 Task: Set up a 30-minute session for new product feature ideation.
Action: Mouse moved to (126, 153)
Screenshot: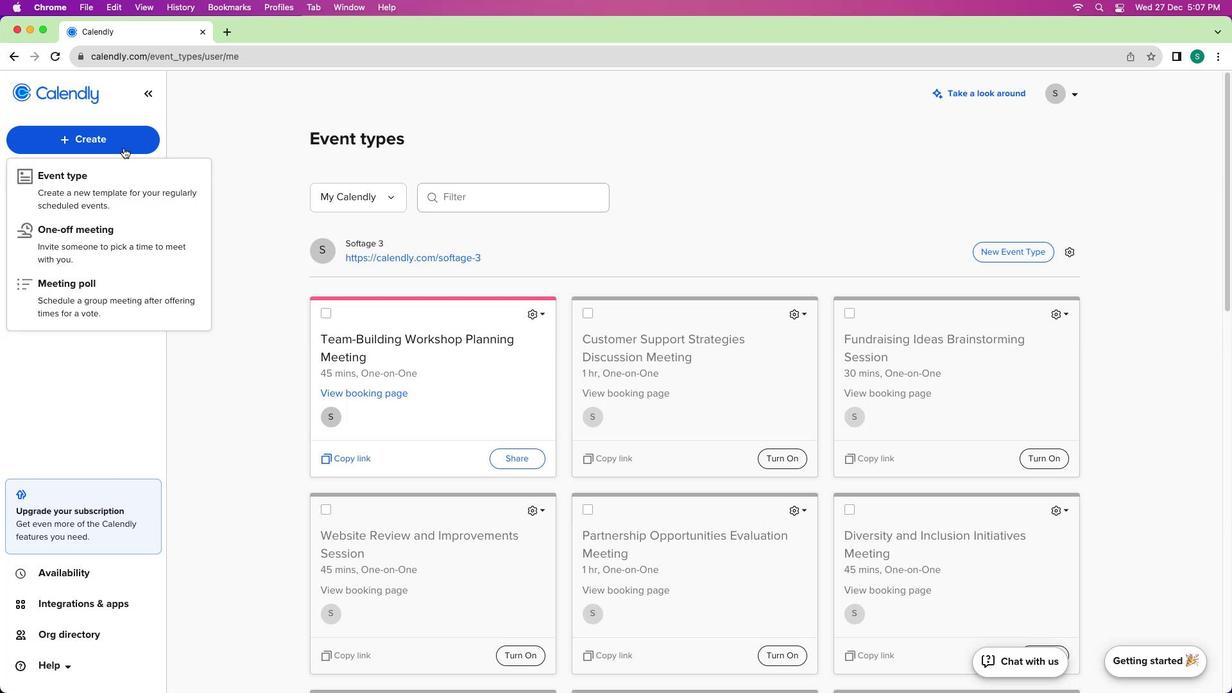 
Action: Mouse pressed left at (126, 153)
Screenshot: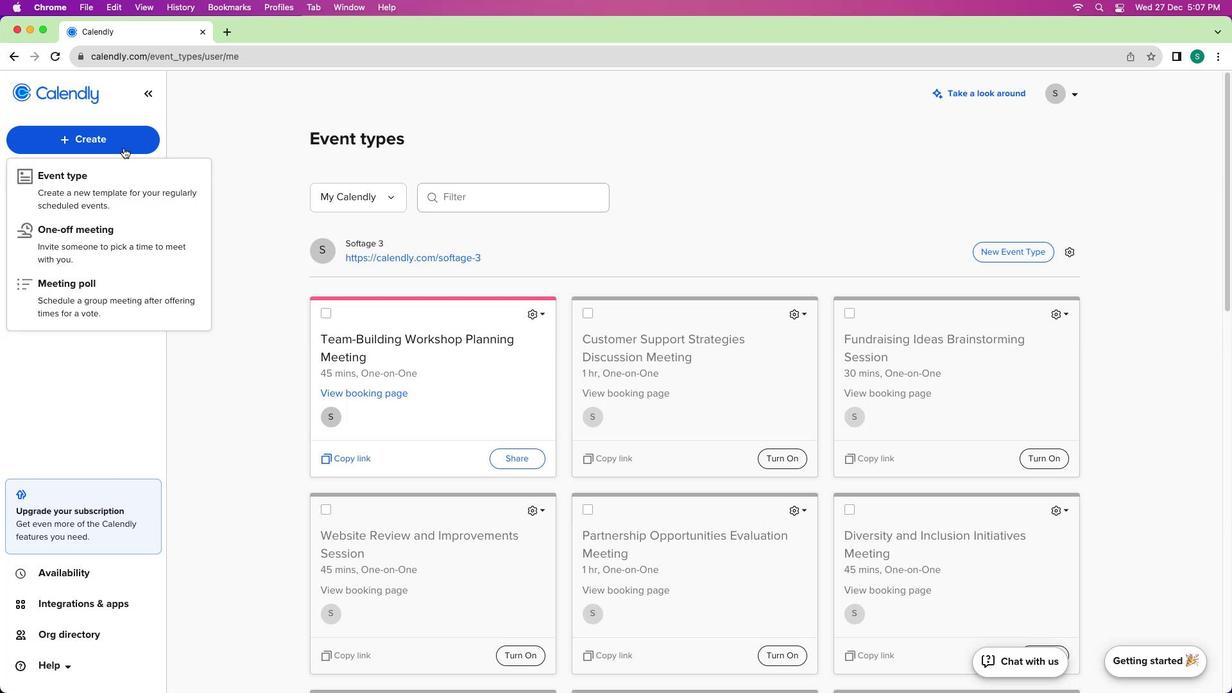 
Action: Mouse moved to (119, 143)
Screenshot: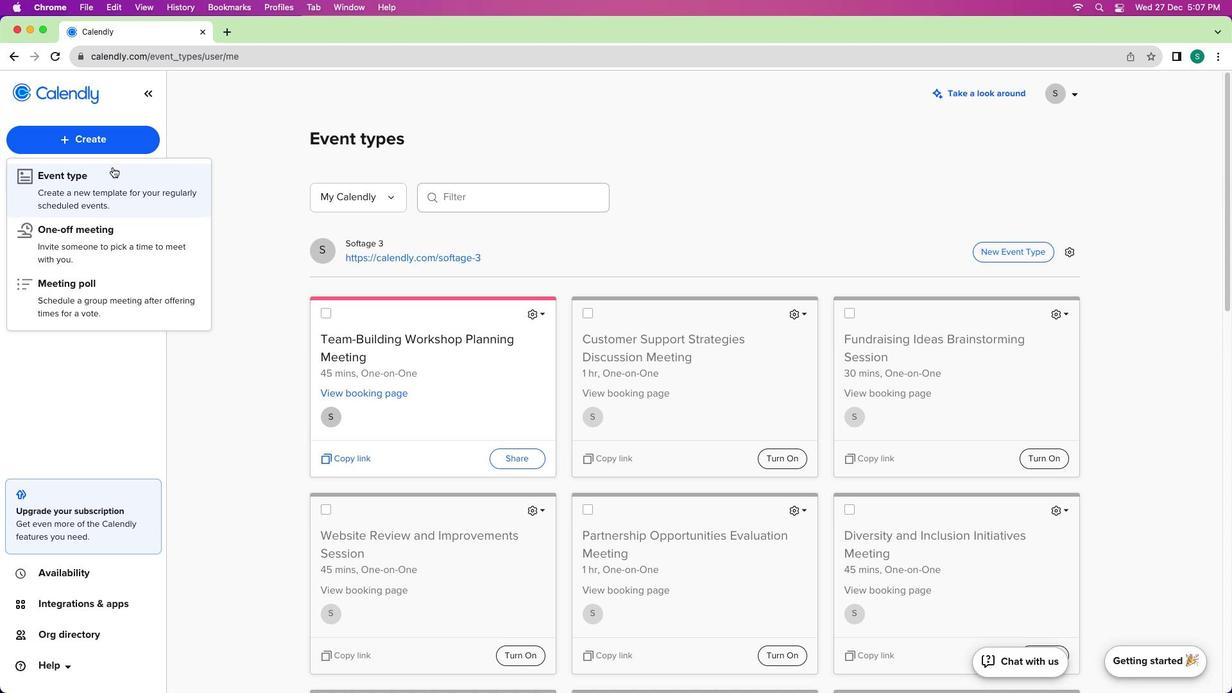 
Action: Mouse pressed left at (119, 143)
Screenshot: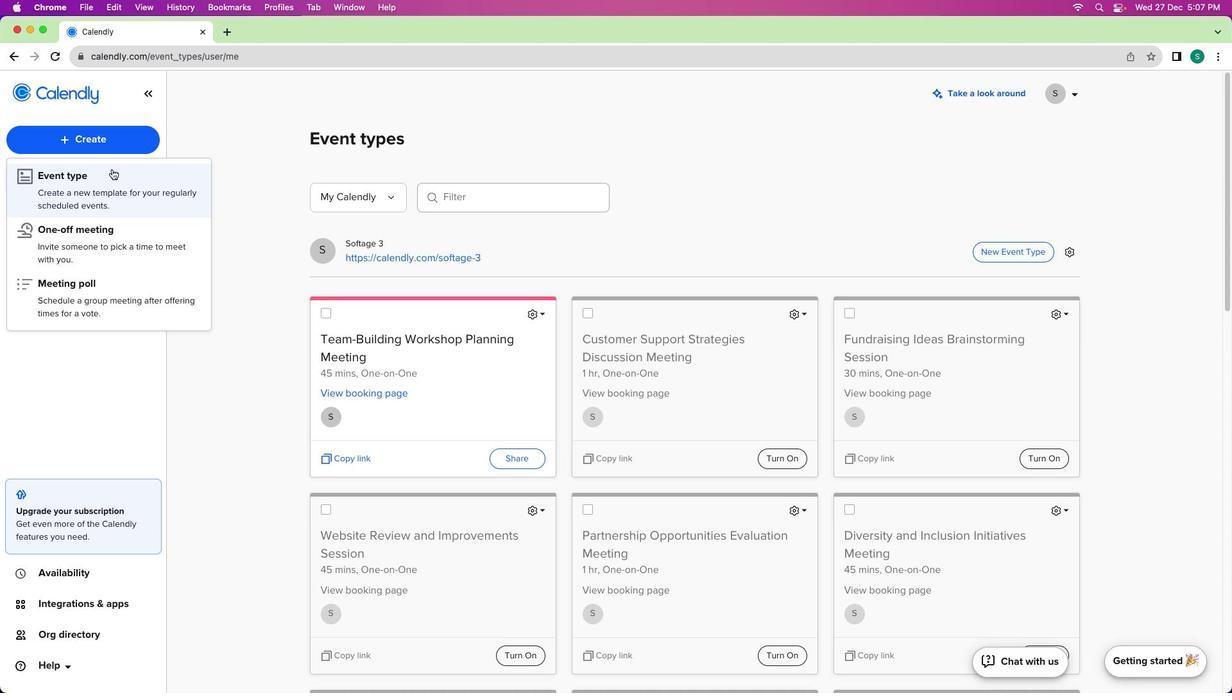 
Action: Mouse moved to (111, 169)
Screenshot: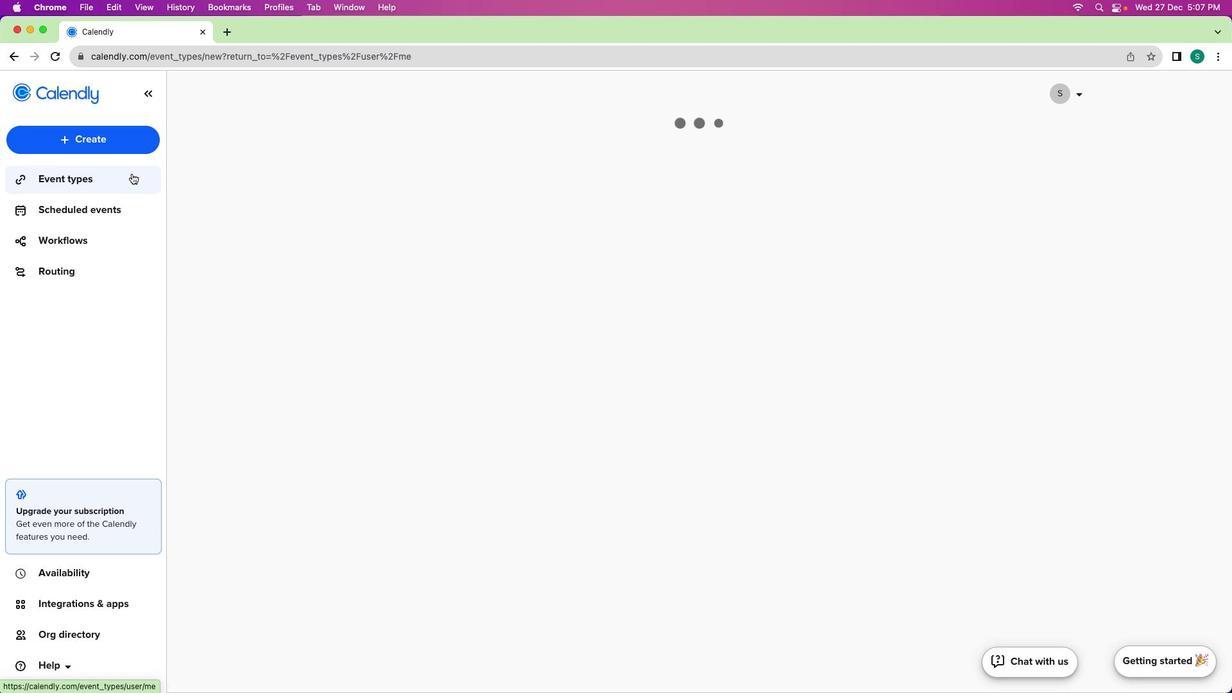 
Action: Mouse pressed left at (111, 169)
Screenshot: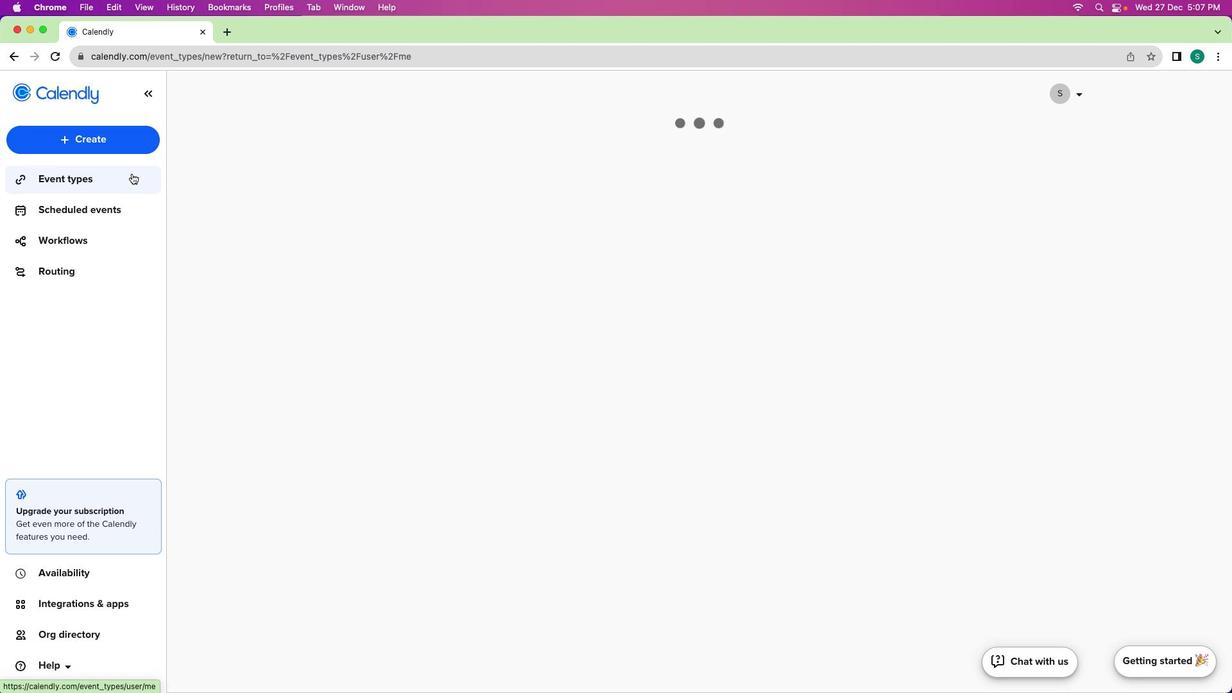 
Action: Mouse moved to (395, 251)
Screenshot: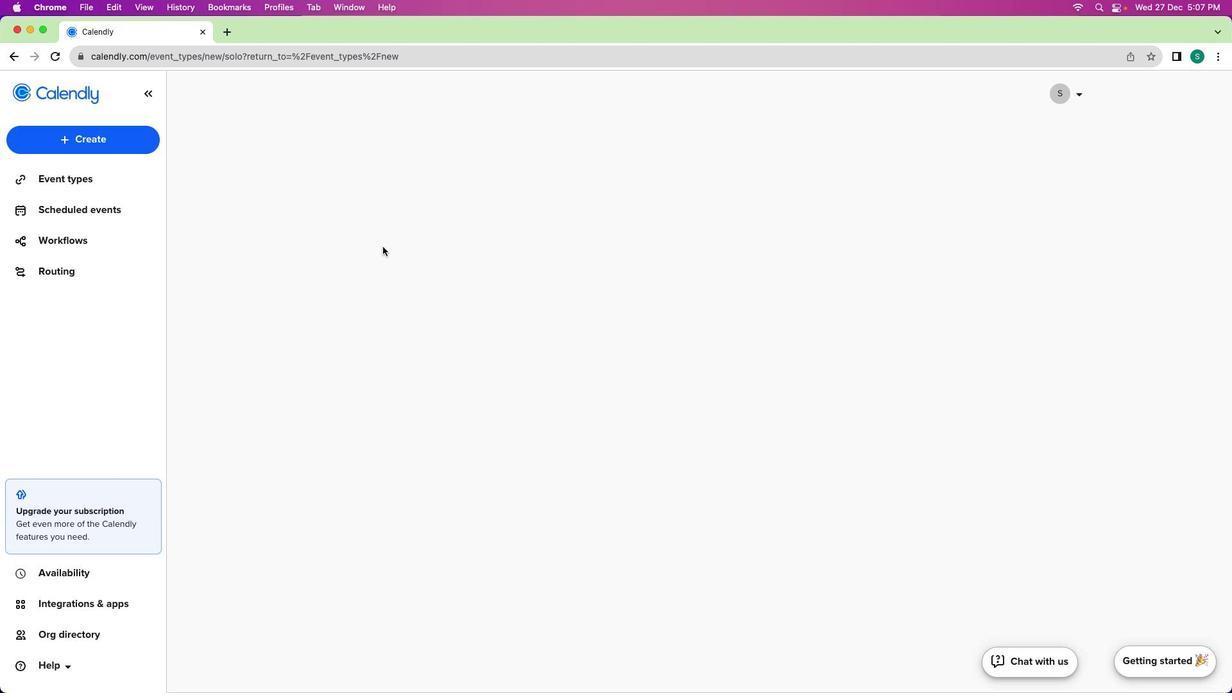 
Action: Mouse pressed left at (395, 251)
Screenshot: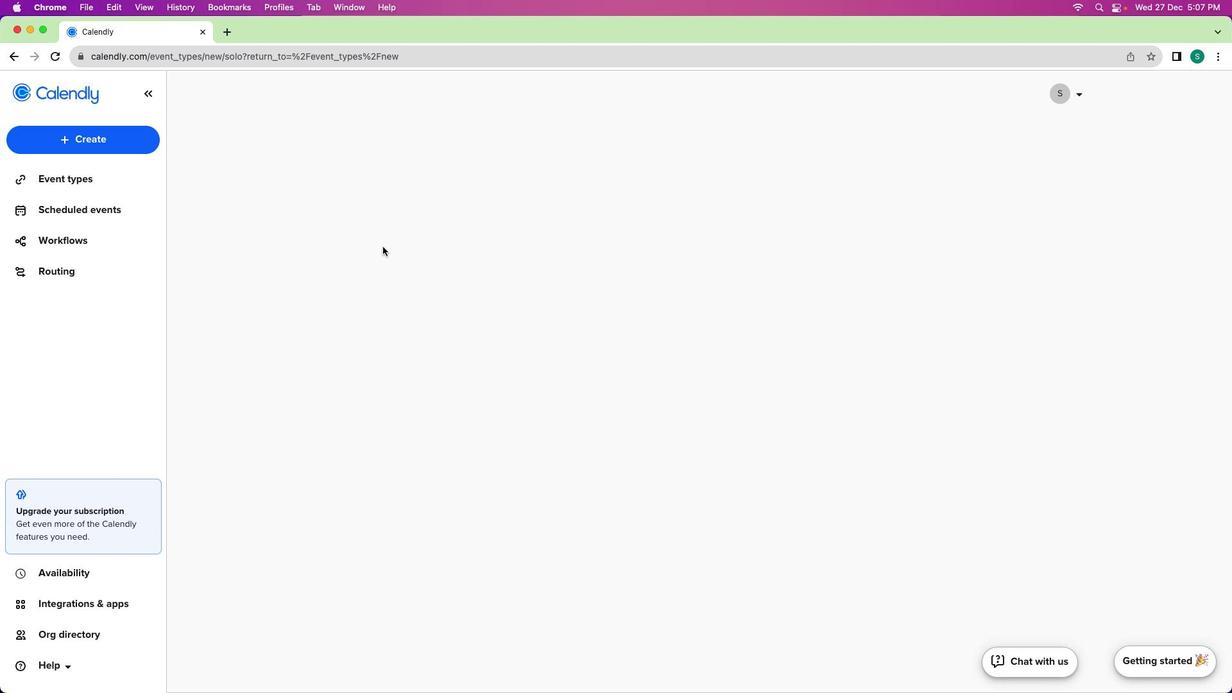 
Action: Mouse moved to (43, 201)
Screenshot: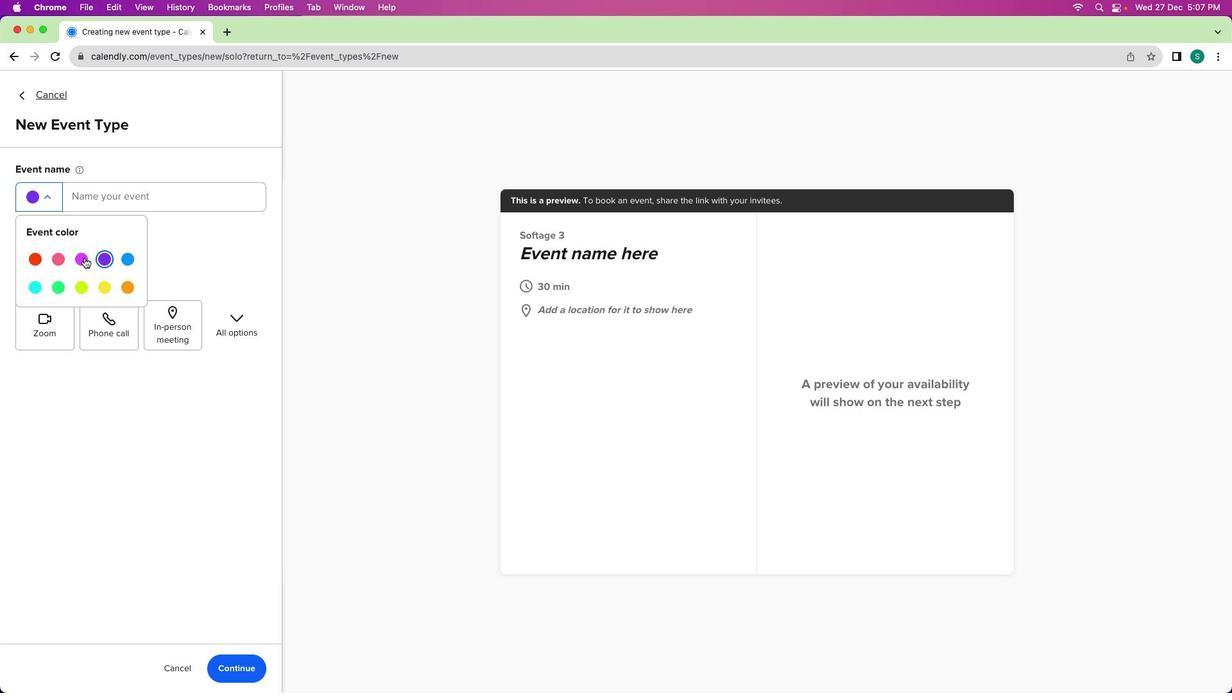 
Action: Mouse pressed left at (43, 201)
Screenshot: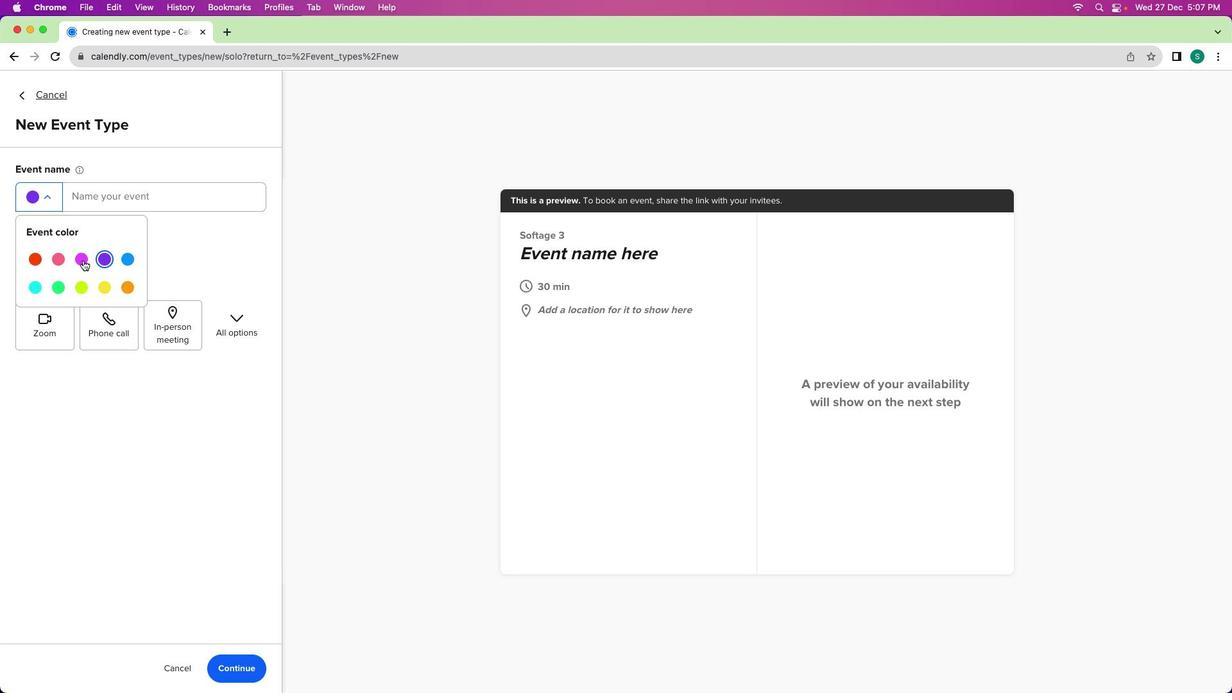 
Action: Mouse moved to (82, 260)
Screenshot: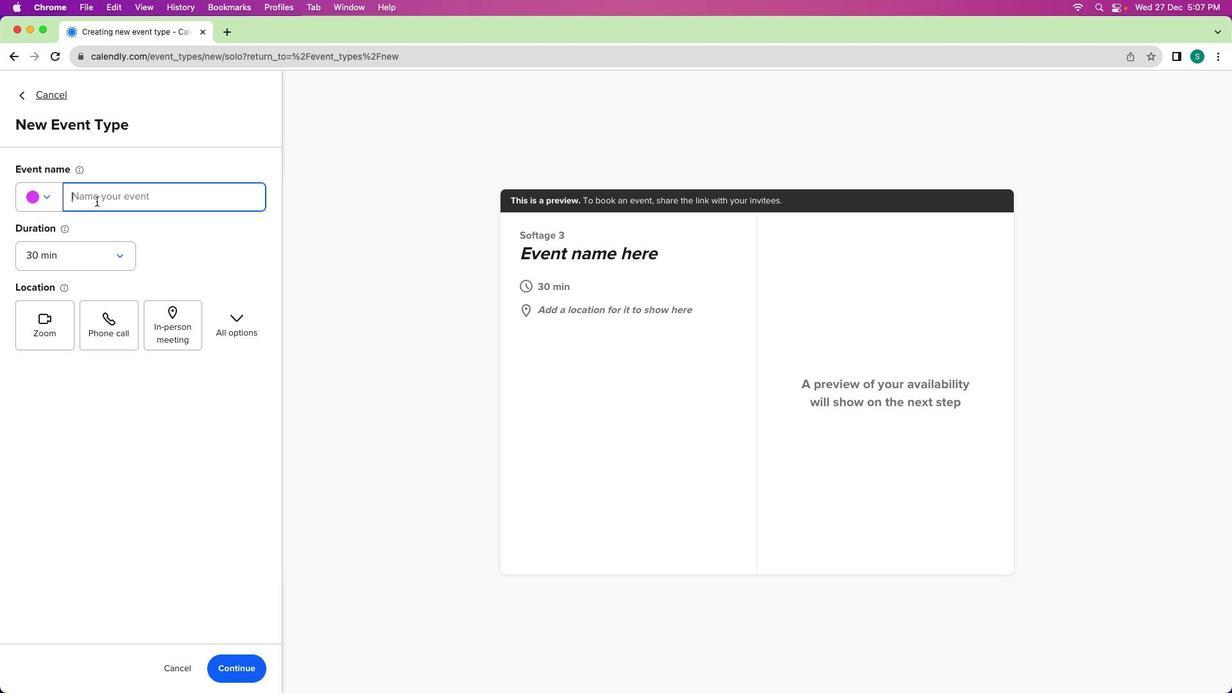 
Action: Mouse pressed left at (82, 260)
Screenshot: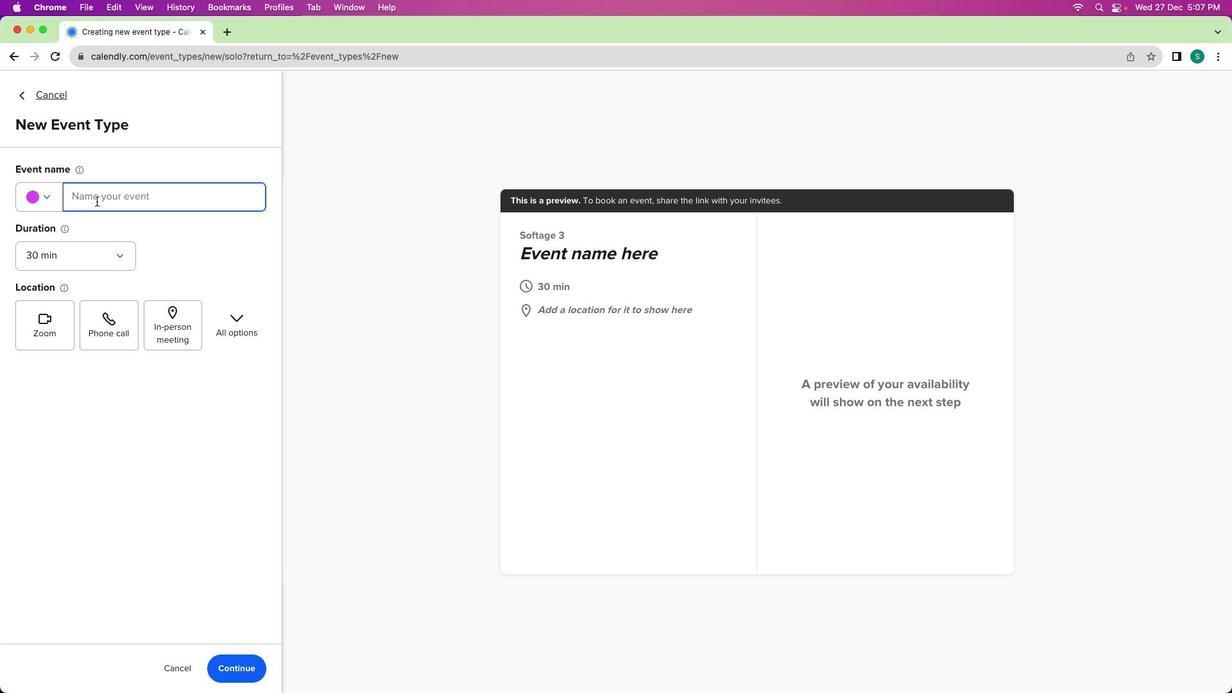 
Action: Mouse moved to (96, 200)
Screenshot: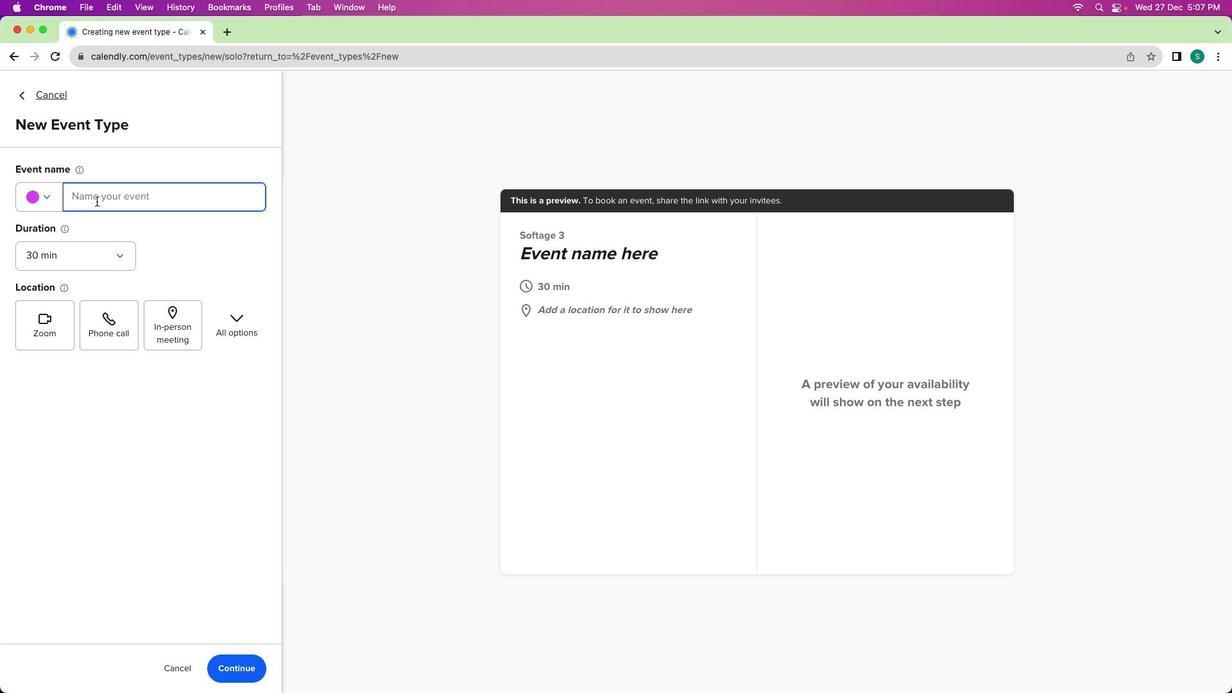 
Action: Mouse pressed left at (96, 200)
Screenshot: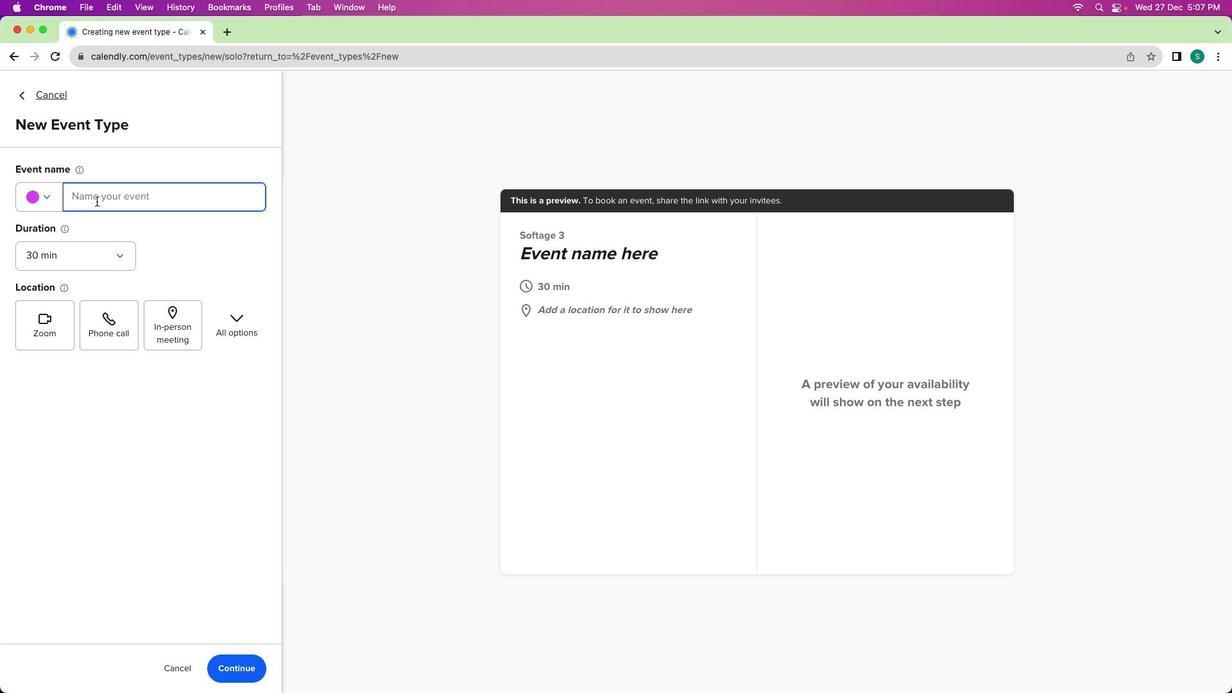 
Action: Key pressed Key.shift'N''e''w'Key.spaceKey.shift'P''r''o''d''u''c''t'Key.spaceKey.shift'F''e''a''t''u''r''e'Key.spaceKey.shift'I''d''e''a''t''i''o''n'Key.spaceKey.shift'S''e''s''s''i''o''n'
Screenshot: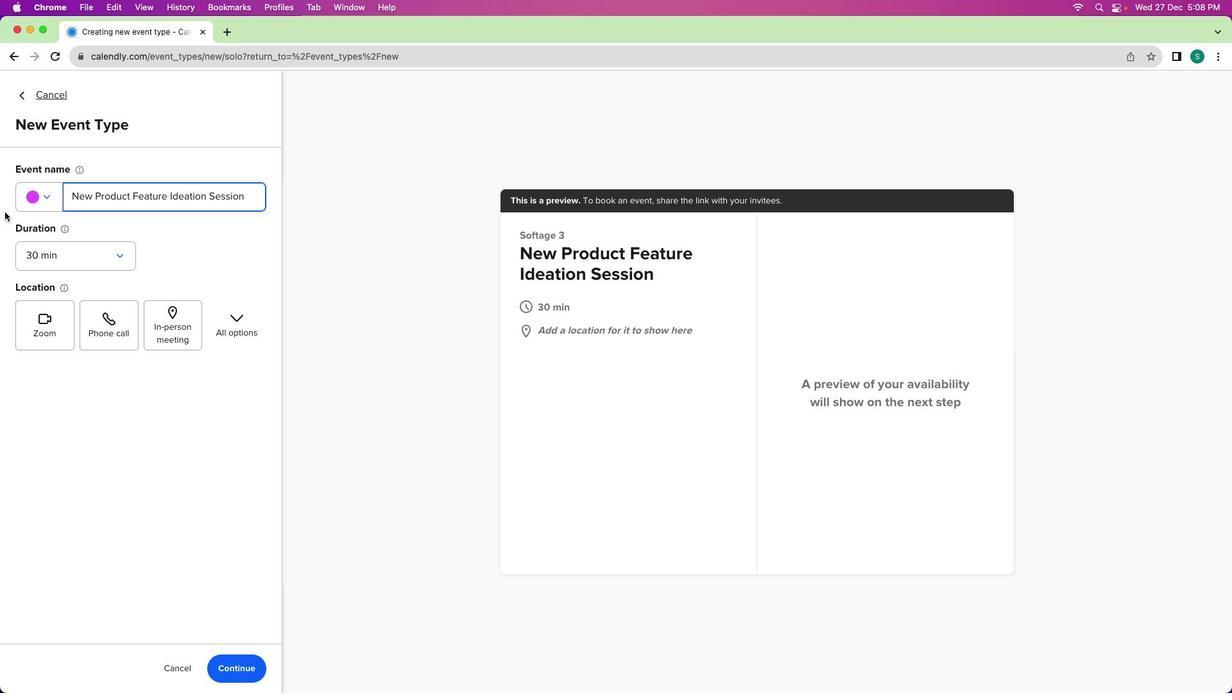 
Action: Mouse moved to (52, 267)
Screenshot: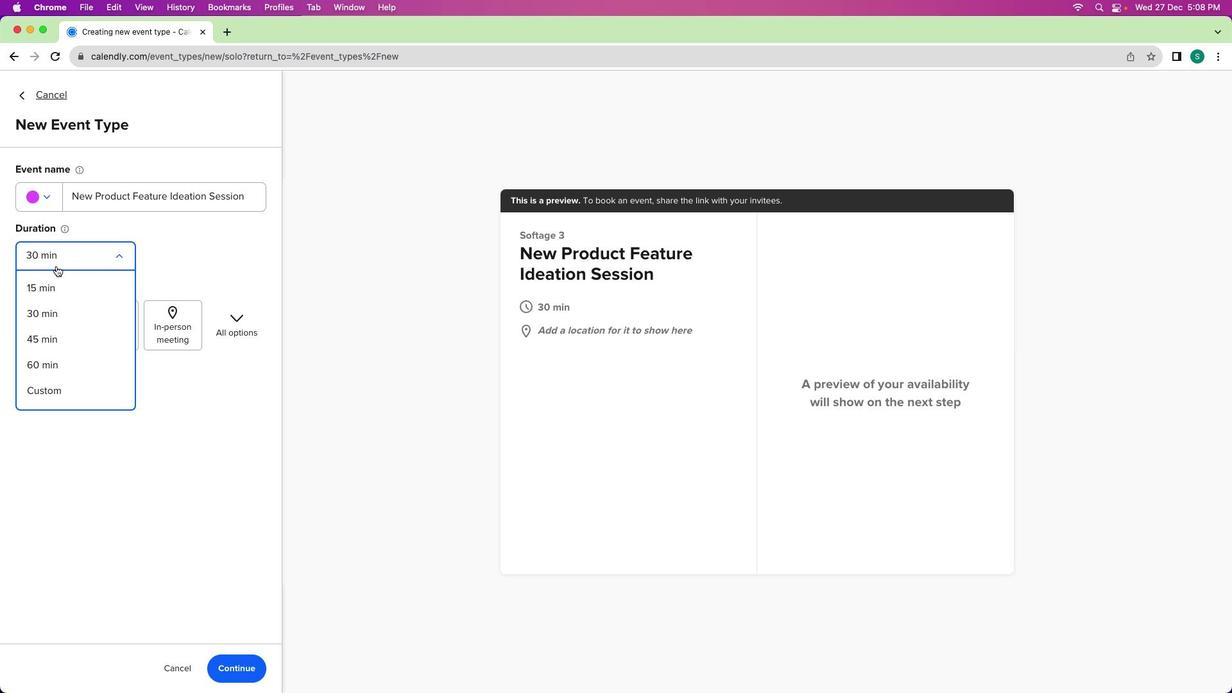 
Action: Mouse pressed left at (52, 267)
Screenshot: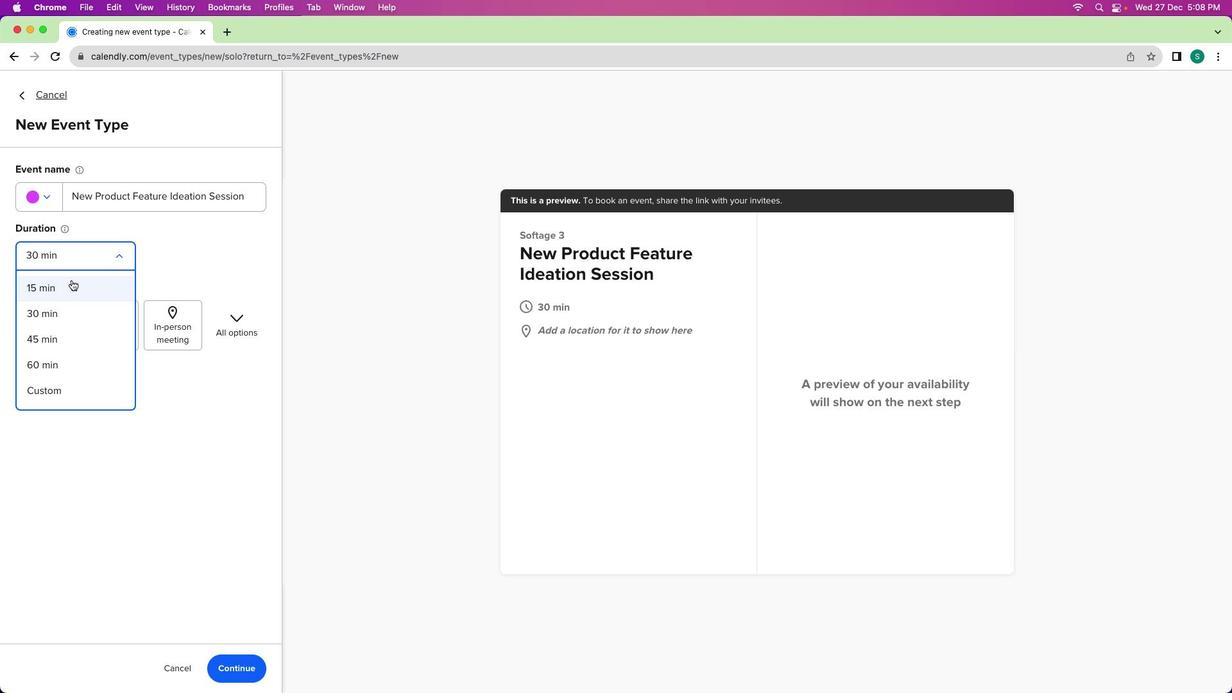 
Action: Mouse moved to (62, 319)
Screenshot: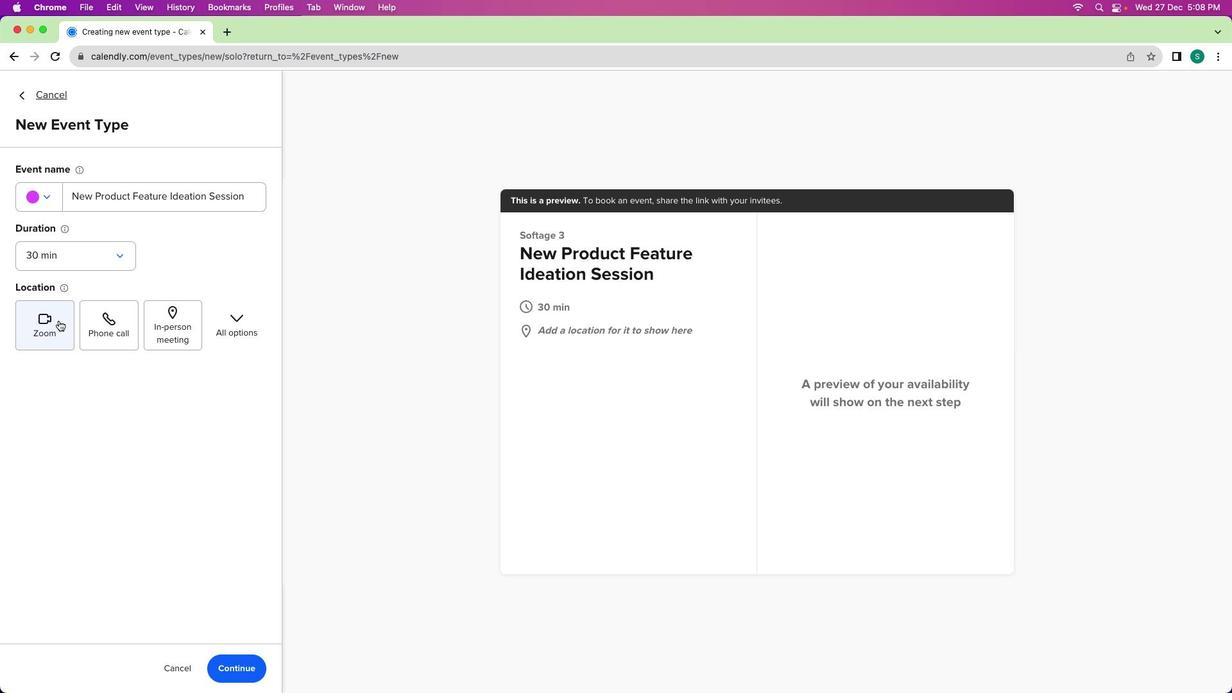 
Action: Mouse pressed left at (62, 319)
Screenshot: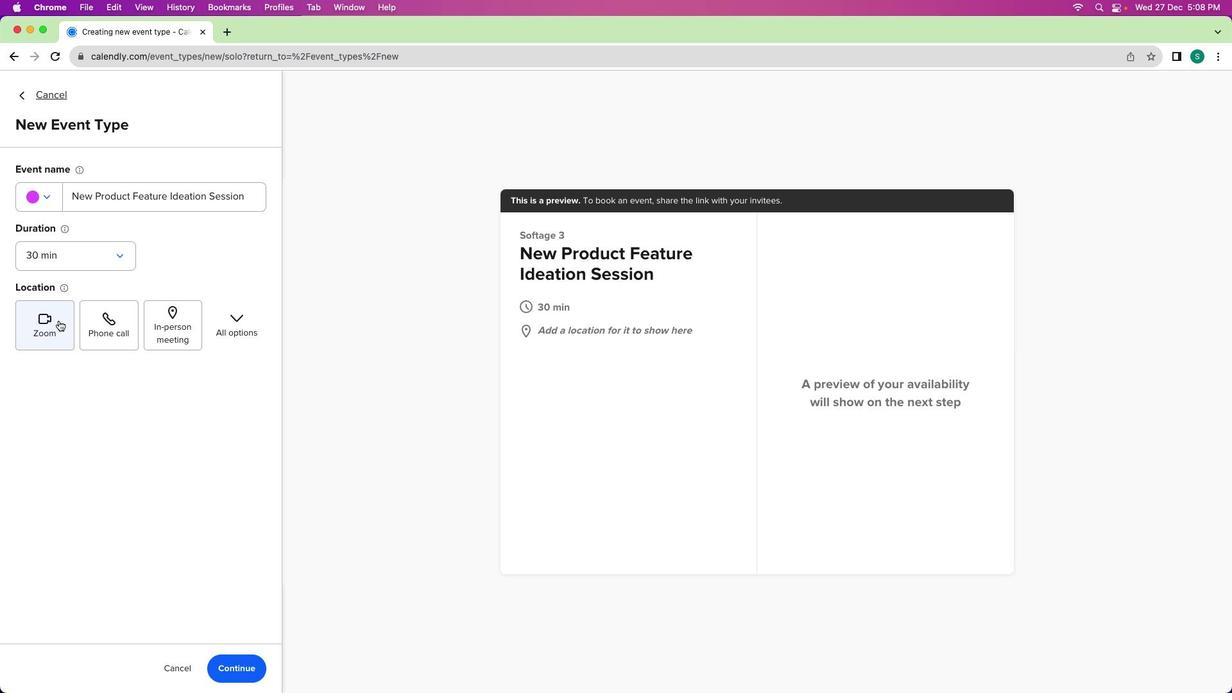 
Action: Mouse moved to (59, 320)
Screenshot: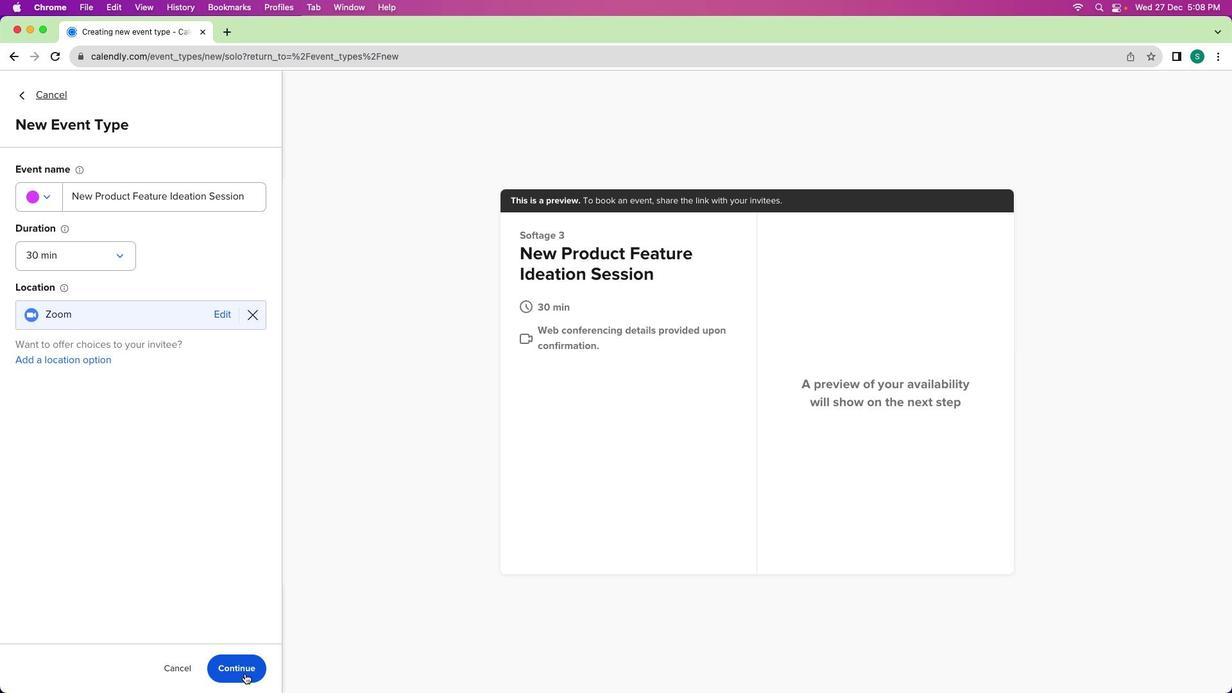 
Action: Mouse pressed left at (59, 320)
Screenshot: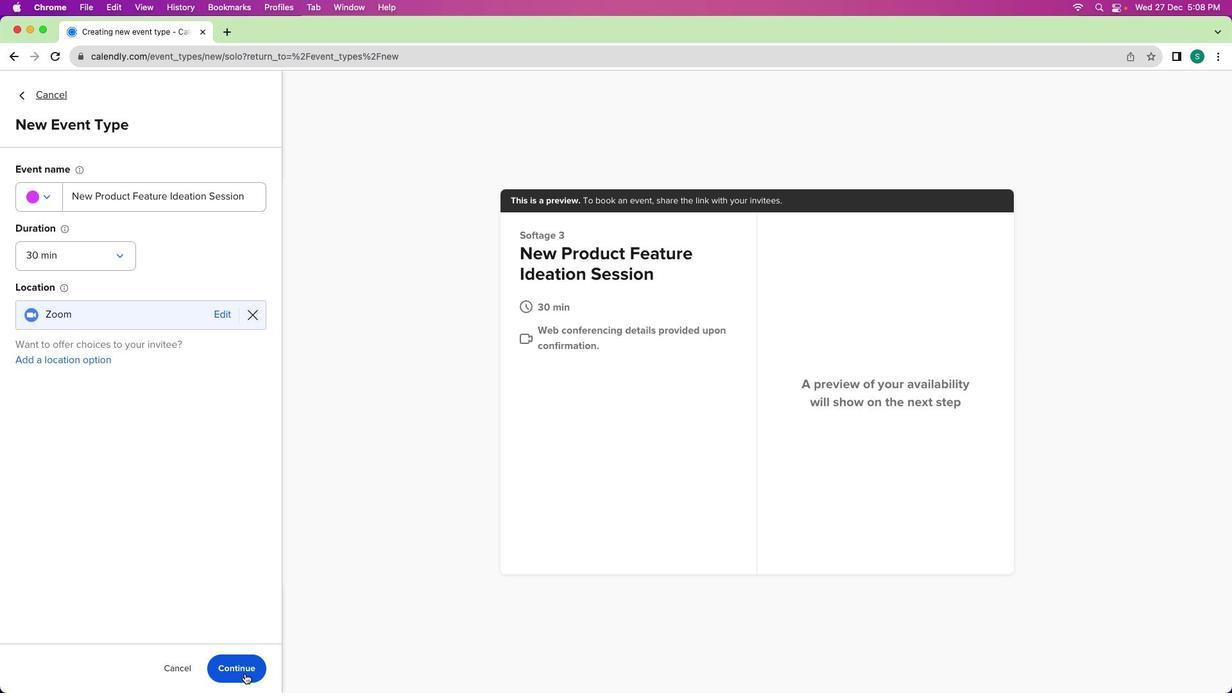 
Action: Mouse moved to (244, 674)
Screenshot: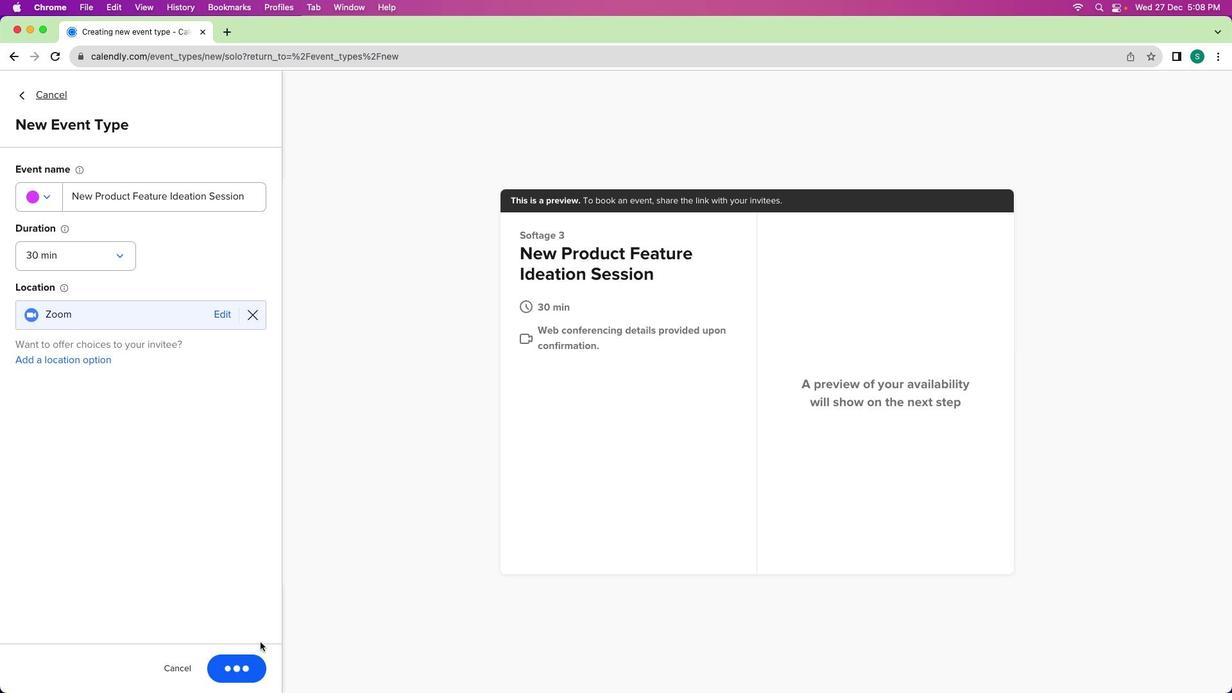 
Action: Mouse pressed left at (244, 674)
Screenshot: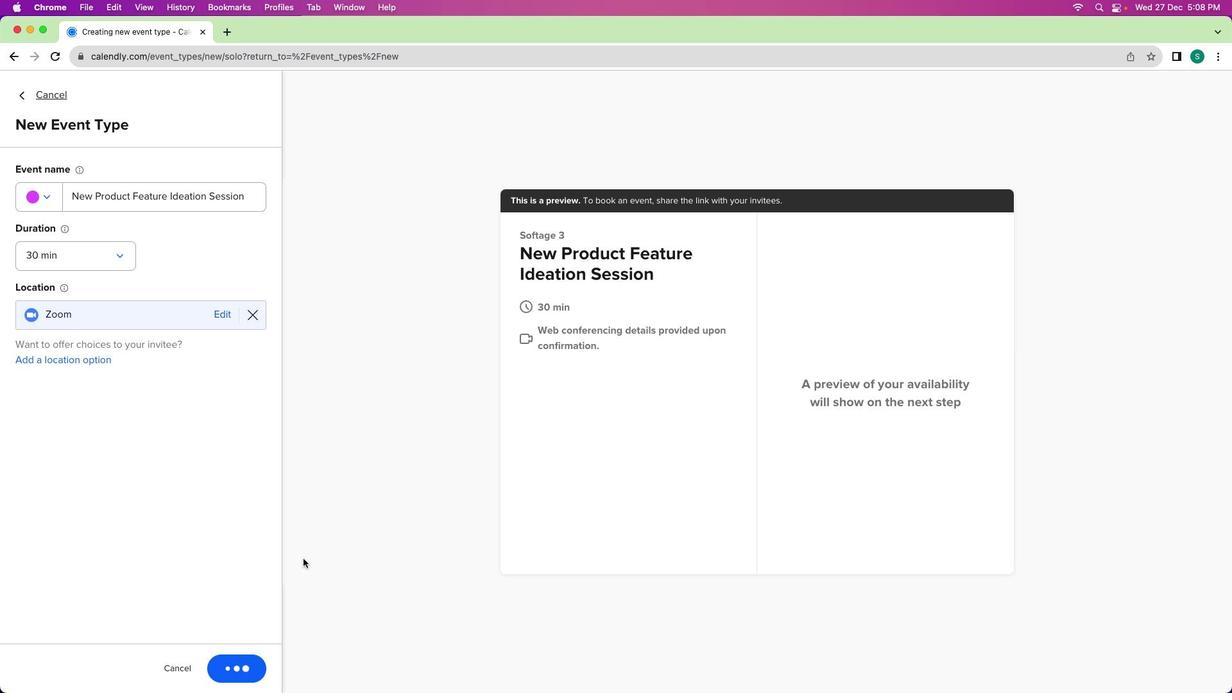 
Action: Mouse moved to (116, 198)
Screenshot: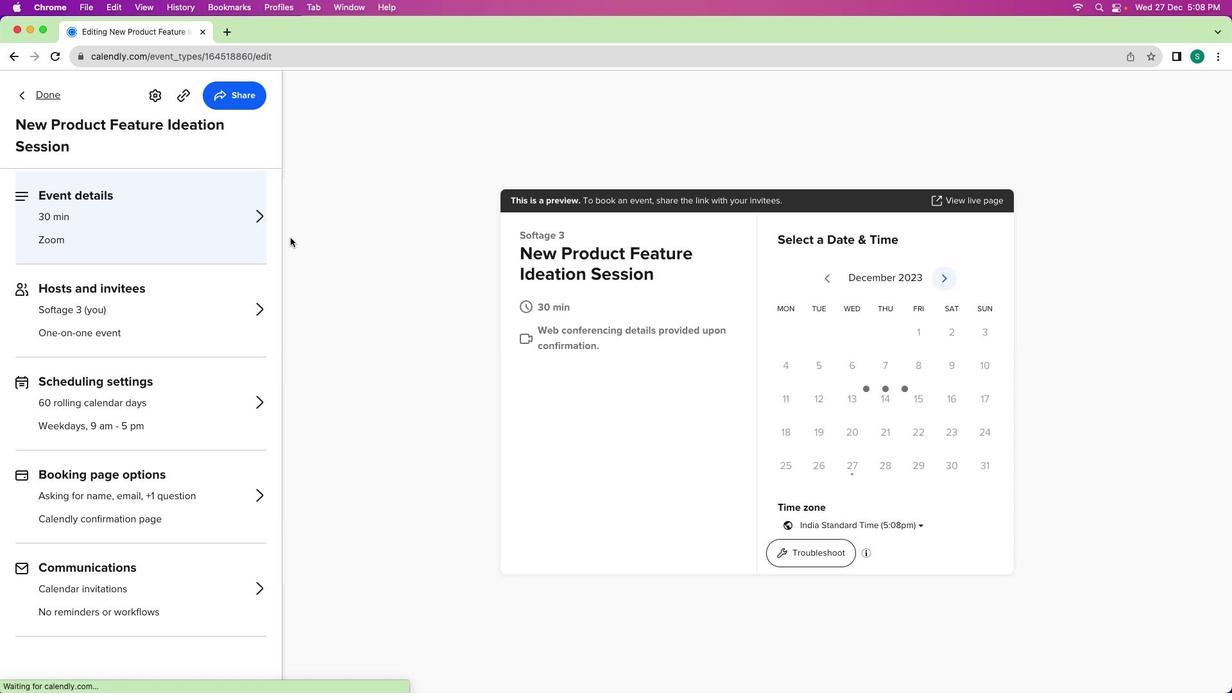 
Action: Mouse pressed left at (116, 198)
Screenshot: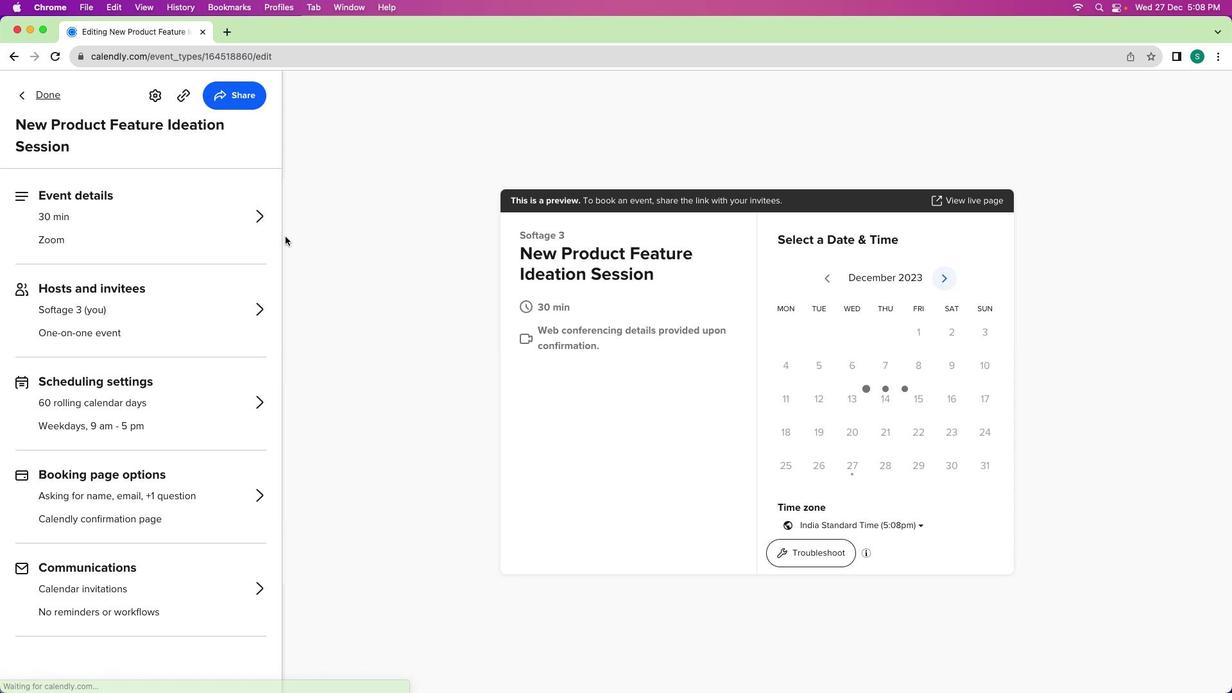 
Action: Mouse moved to (267, 232)
Screenshot: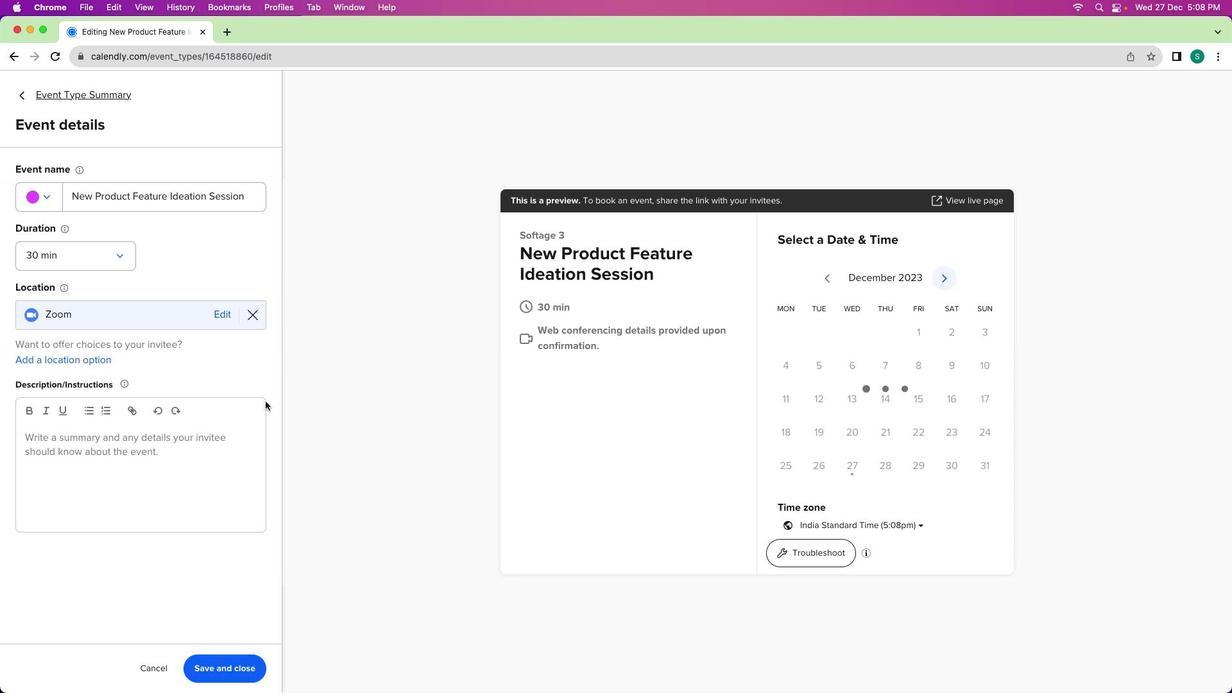 
Action: Mouse pressed left at (267, 232)
Screenshot: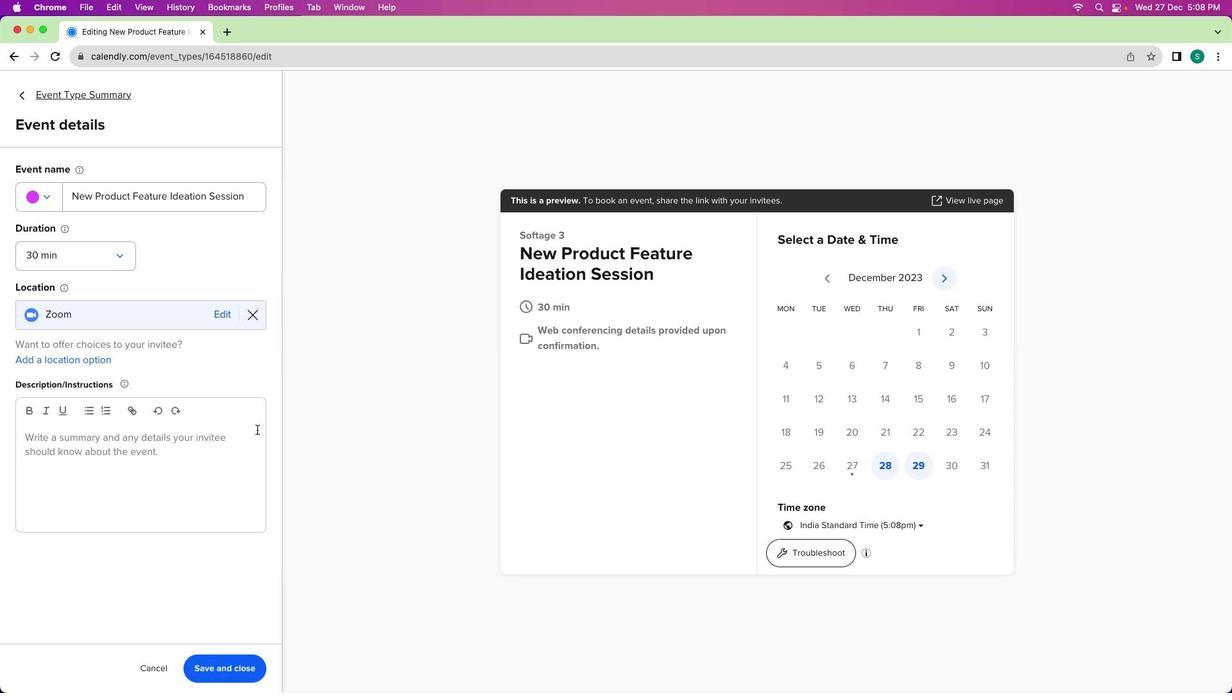 
Action: Mouse moved to (216, 447)
Screenshot: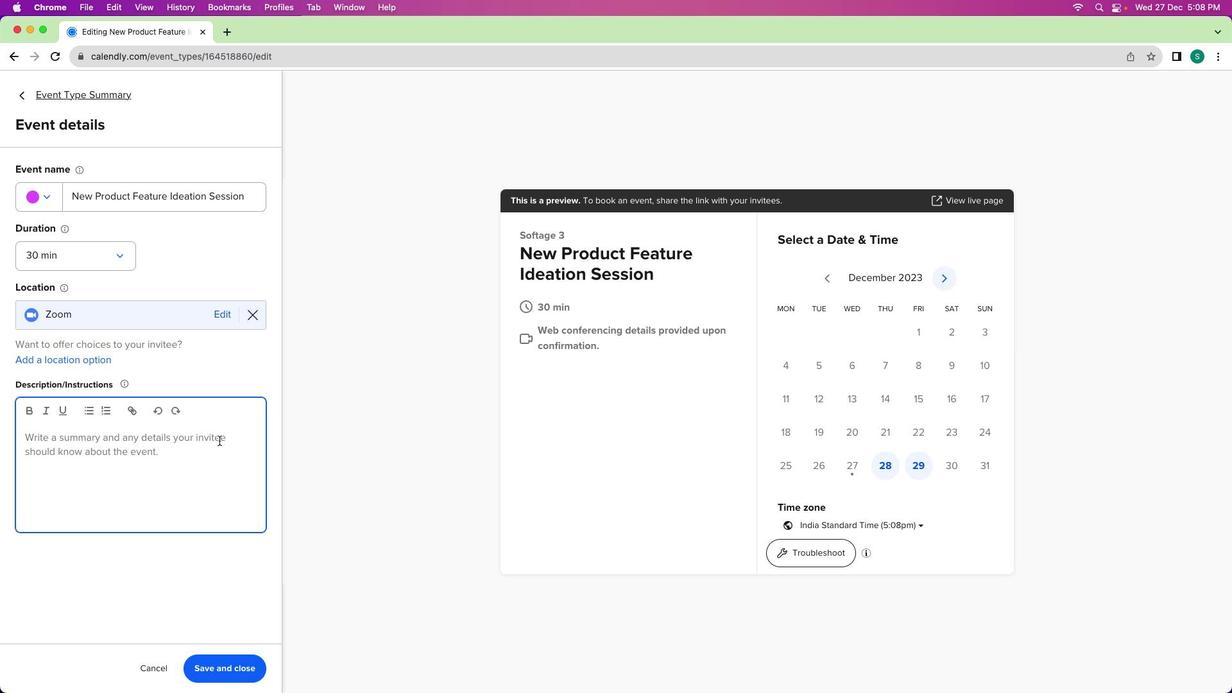 
Action: Mouse pressed left at (216, 447)
Screenshot: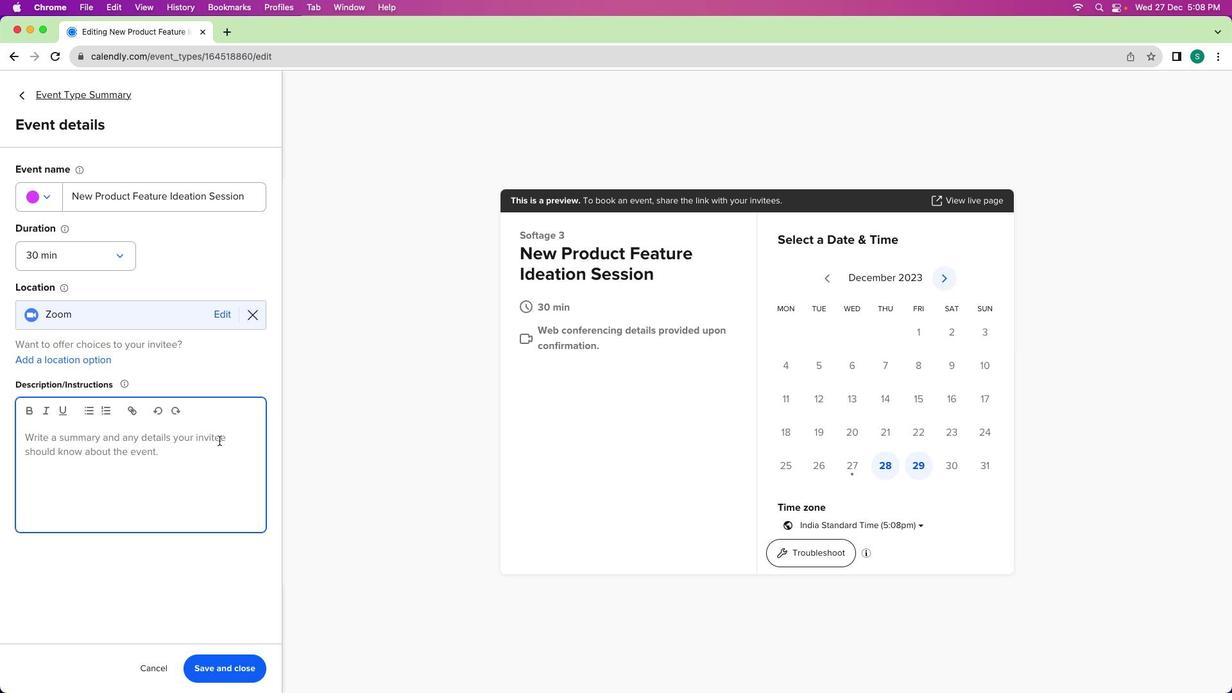 
Action: Mouse moved to (218, 441)
Screenshot: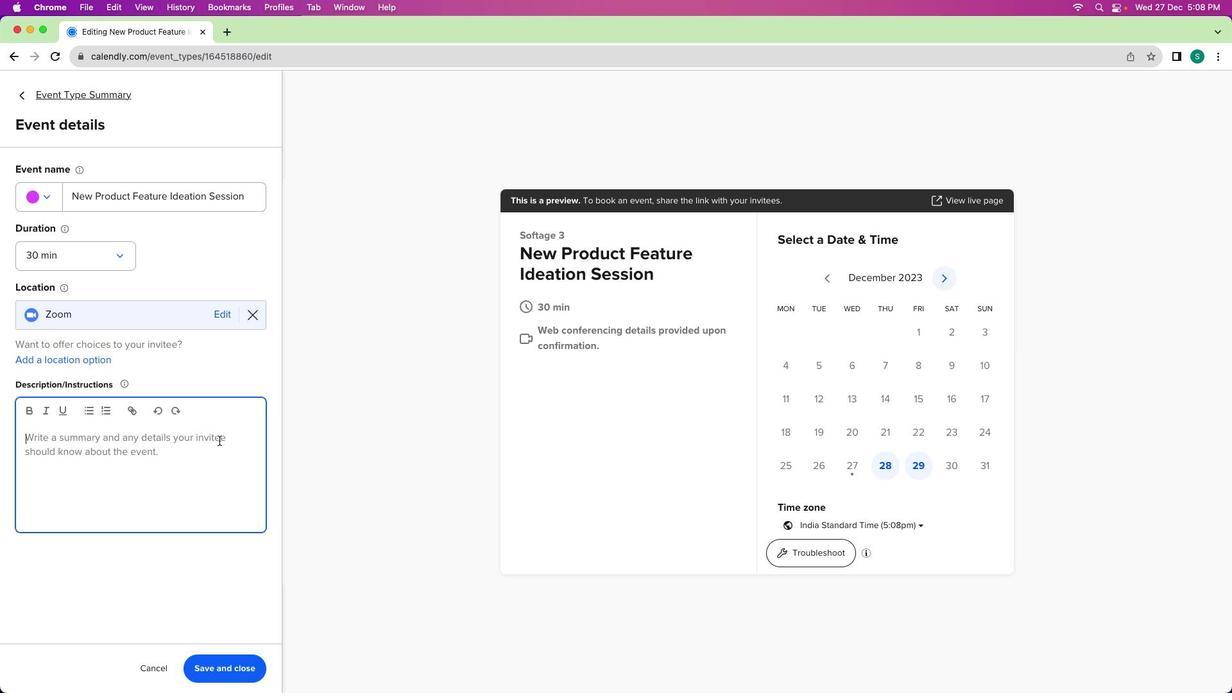 
Action: Key pressed Key.shift'i'Key.backspaceKey.shift'I'Key.space'i''n''v''i''t''e'Key.space'y''o''u'Key.space't''o'Key.space'a'Key.space'f''o''c''u''s''e''d'Key.space'3''0''-''m''i''n''u''t''e'Key.space's''e''s''s''o''n'Key.spaceKey.leftKey.leftKey.left'i'Key.down'd''e''d''i''c''a''t''e''d'Key.space't''o'Key.space'b''r''a''i''n''s''t''o''m''r'Key.backspaceKey.backspace'r''m''i''n''g'Key.space'n''e''w'Key.space'p''r''o''d''u''c''t'Key.space'f''e''a''t''u''r''e''s''.'Key.spaceKey.shift'T''h''i''s'Key.space'c''o''l''l''a''b''o''r''a''t''i''v''e'Key.space'm''e''e''t''i''n''g'Key.space'w''i''l''l'Key.space'p''r''o''v''i''d''e'Key.space'a''n'Key.space'o''p''p''o''r''t''u''n''i''t''y'Key.space't''o'Key.space'g''e''n''r'Key.backspace'e''r''a''t''e'Key.space'i''n''n''o''v''a''t''i''v''e'Key.space'i''d''e''a''s'','Key.space'd''i''s''c''u''s''s'Key.space'p''o''t''e''n''t''i''a''l'Key.space'e''n''h''a''n''c''e''m''e''n''t''s'','Key.space'a''n''d'Key.space'c''o''n''t''r''i''b''u''t''e'Key.space't''o'Key.space't''h''e'Key.space'e''v''o''l''u''t''i''o''n'Key.space'o''f'Key.space'o''u''r'Key.space'p''r''o''d''u''c''t'Key.space'o''f''f''e''r''e'Key.backspace'i''n''g''.'
Screenshot: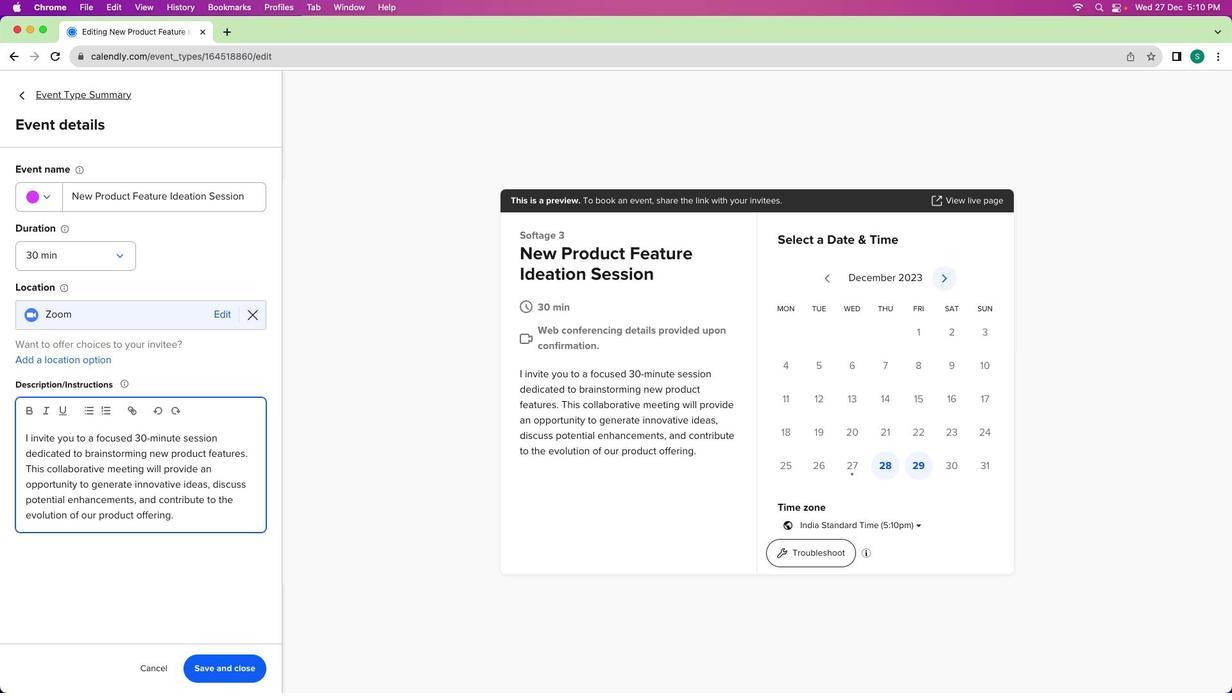 
Action: Mouse moved to (225, 670)
Screenshot: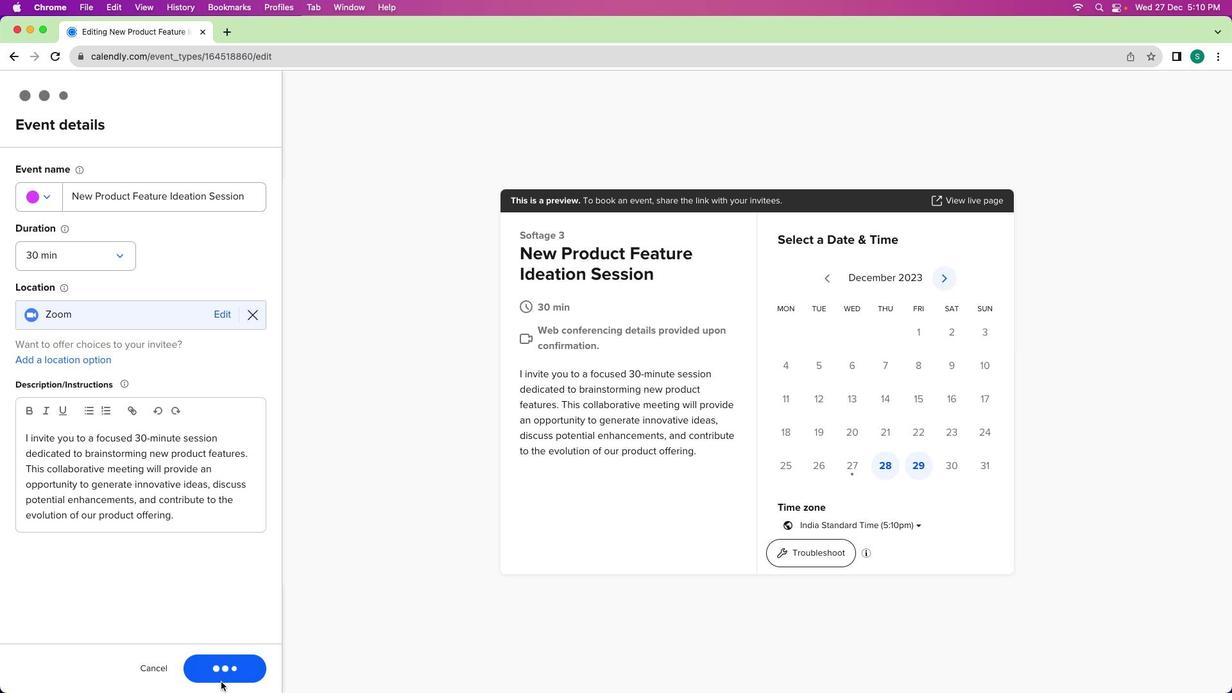 
Action: Mouse pressed left at (225, 670)
Screenshot: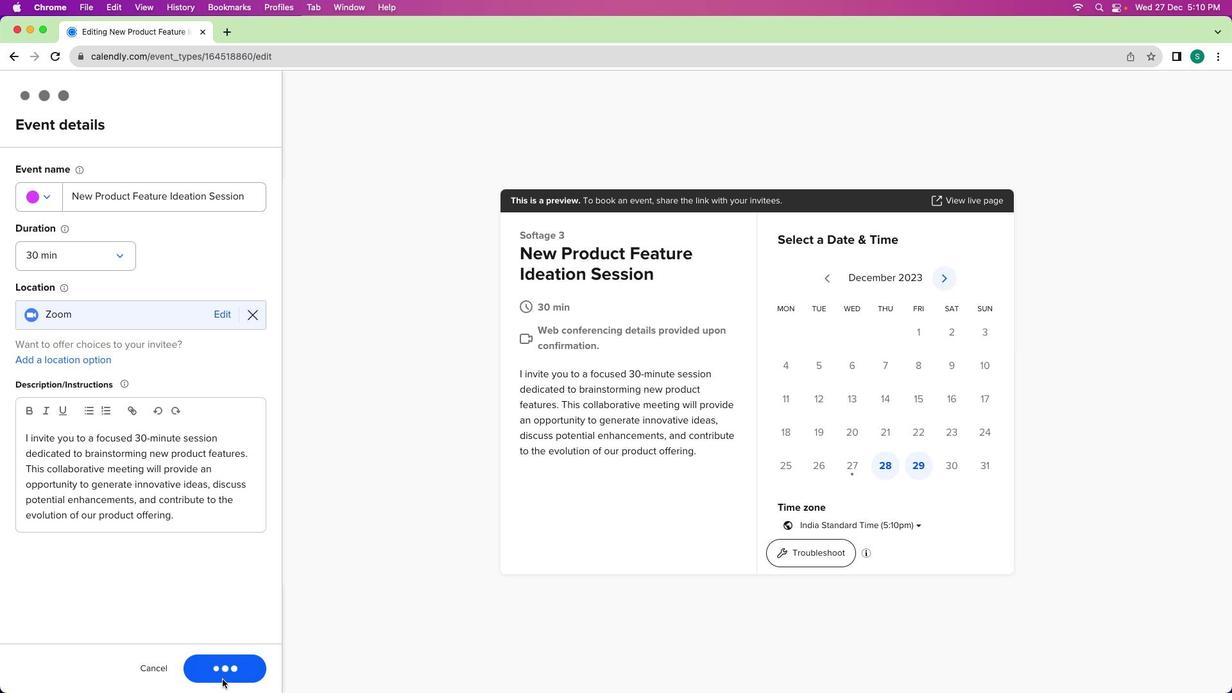 
Action: Mouse moved to (33, 93)
Screenshot: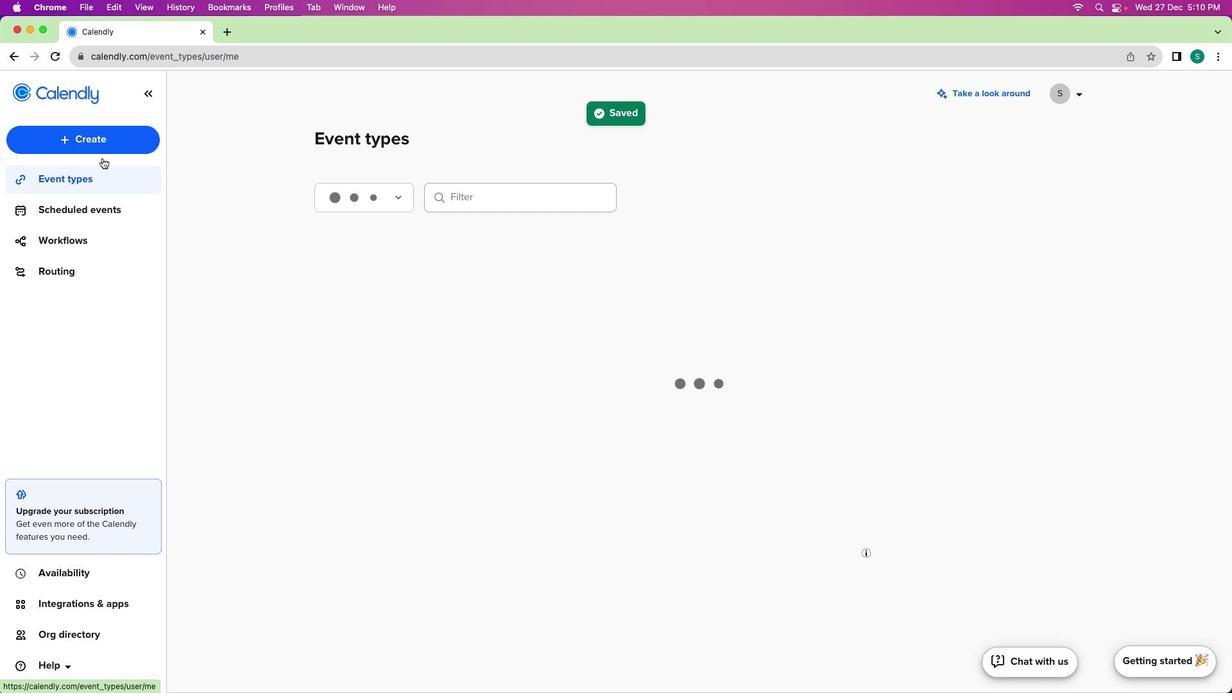 
Action: Mouse pressed left at (33, 93)
Screenshot: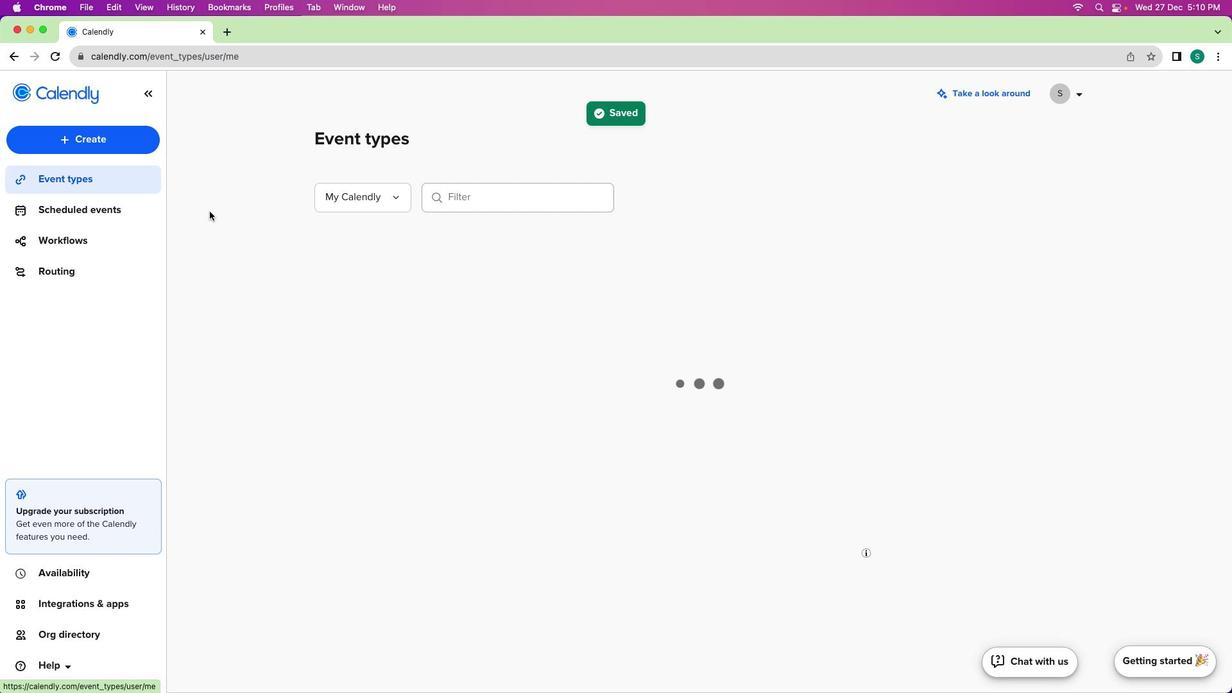 
Action: Mouse moved to (399, 385)
Screenshot: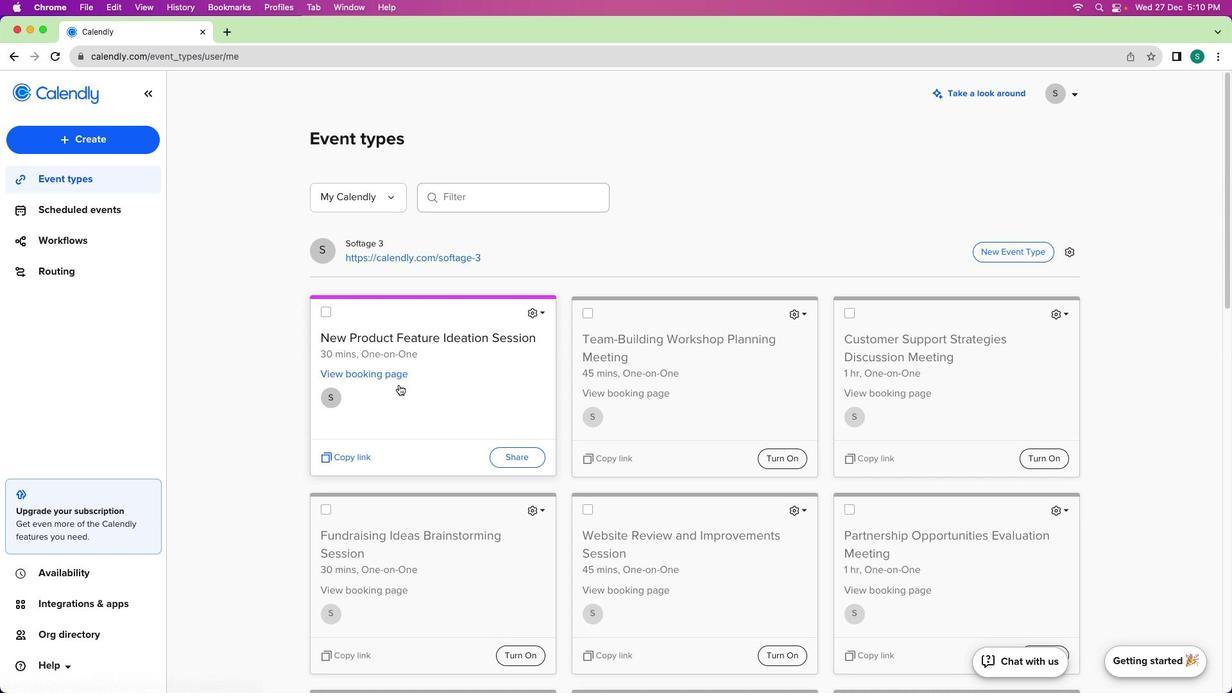 
